 Task: Toggle the close-on-end option in the console.
Action: Mouse moved to (15, 482)
Screenshot: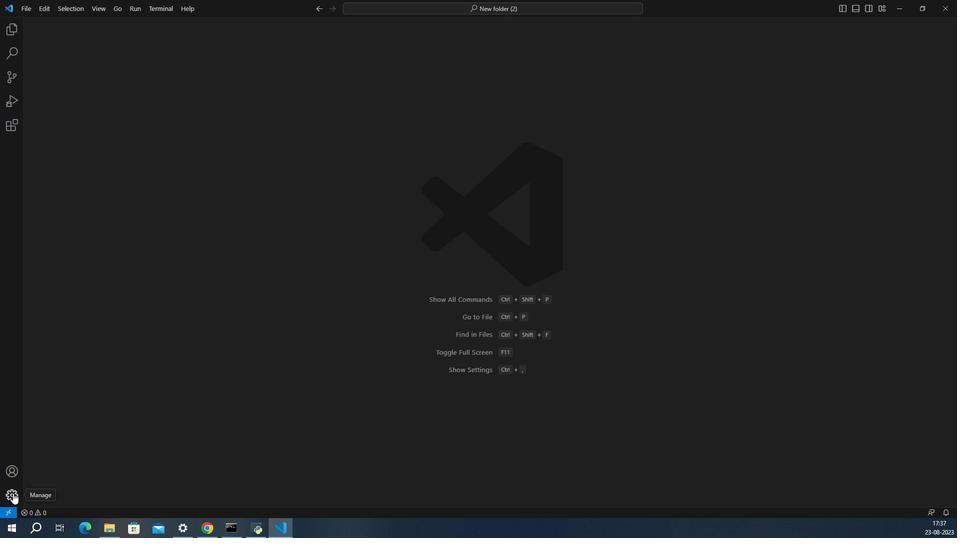 
Action: Mouse pressed left at (15, 482)
Screenshot: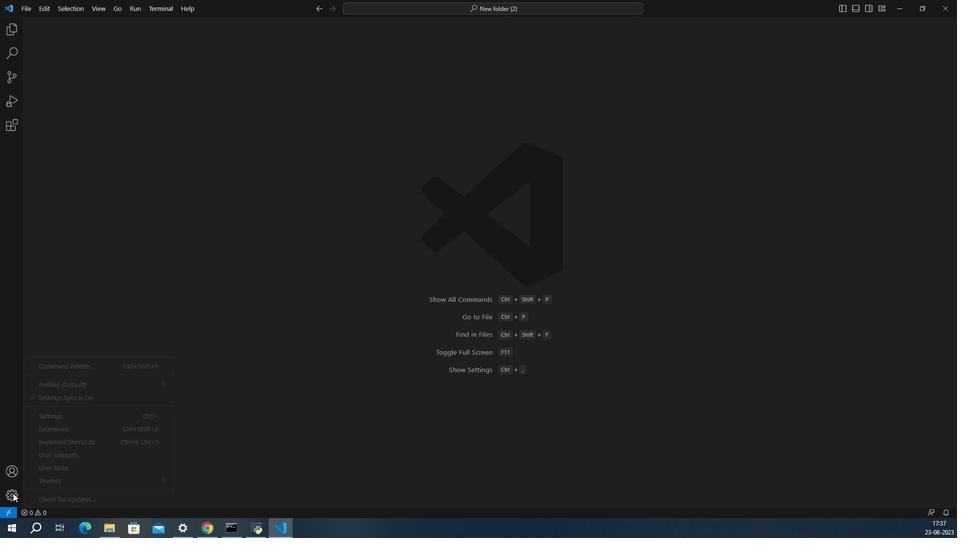 
Action: Mouse moved to (40, 421)
Screenshot: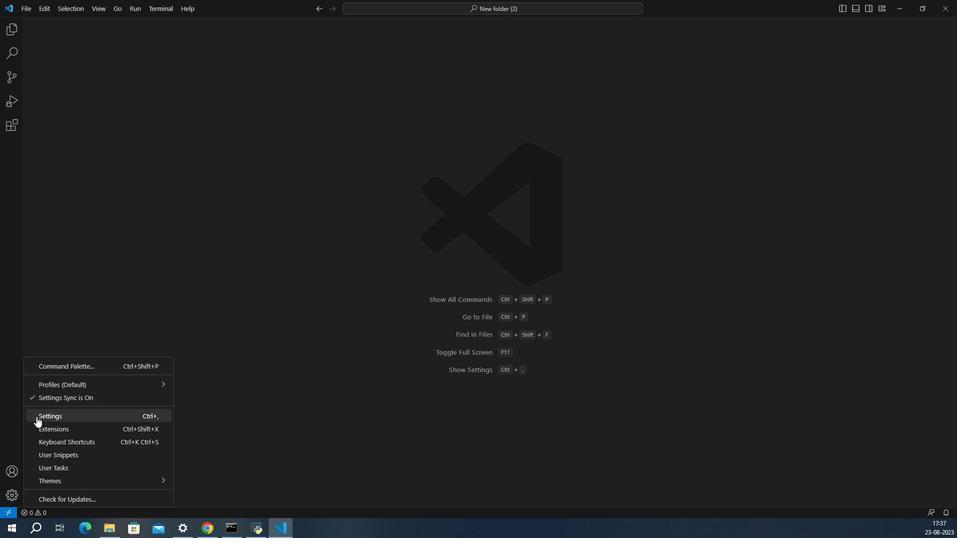 
Action: Mouse pressed left at (40, 421)
Screenshot: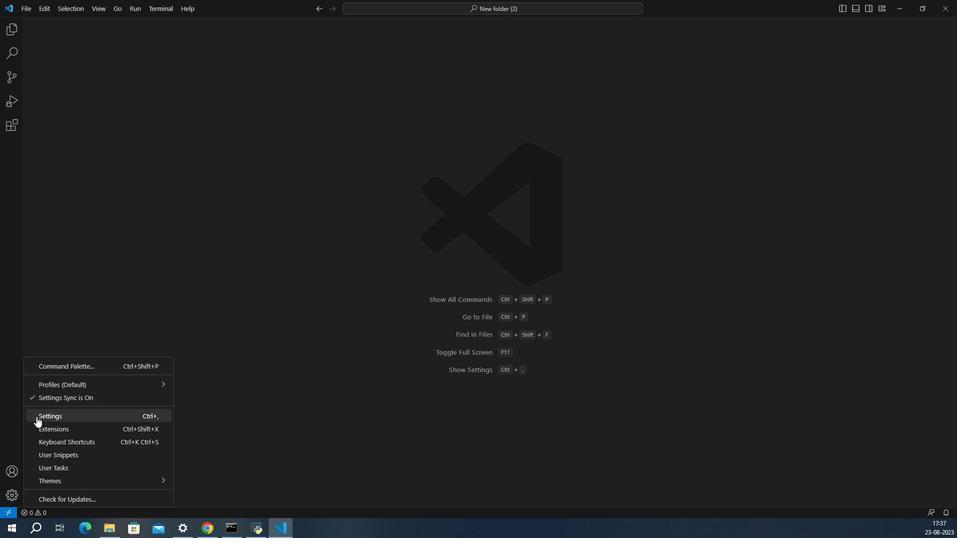 
Action: Mouse moved to (397, 442)
Screenshot: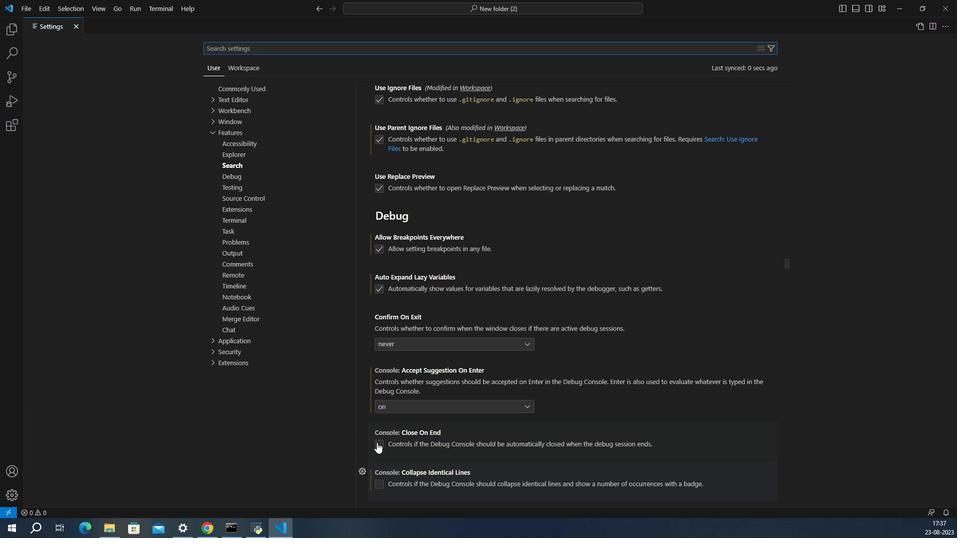 
Action: Mouse pressed left at (397, 442)
Screenshot: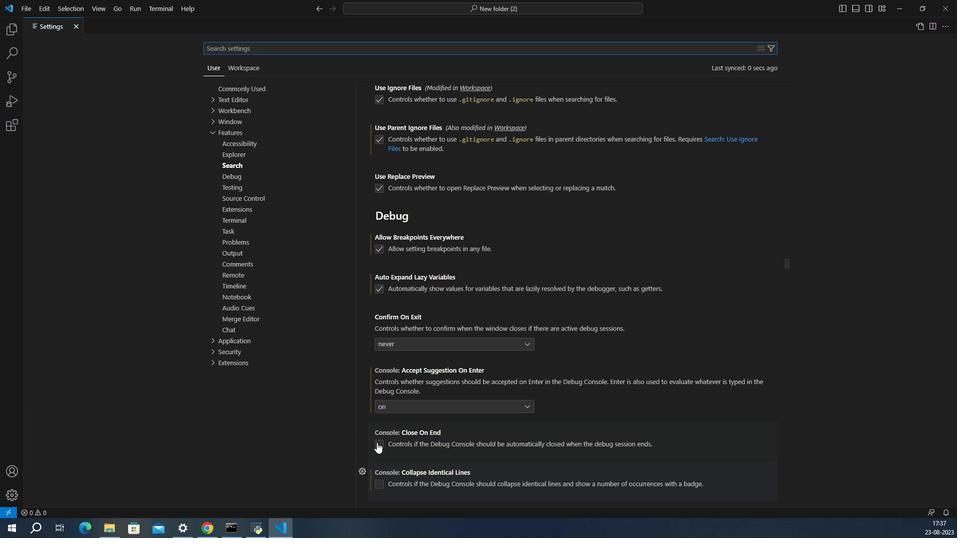 
Action: Mouse moved to (426, 444)
Screenshot: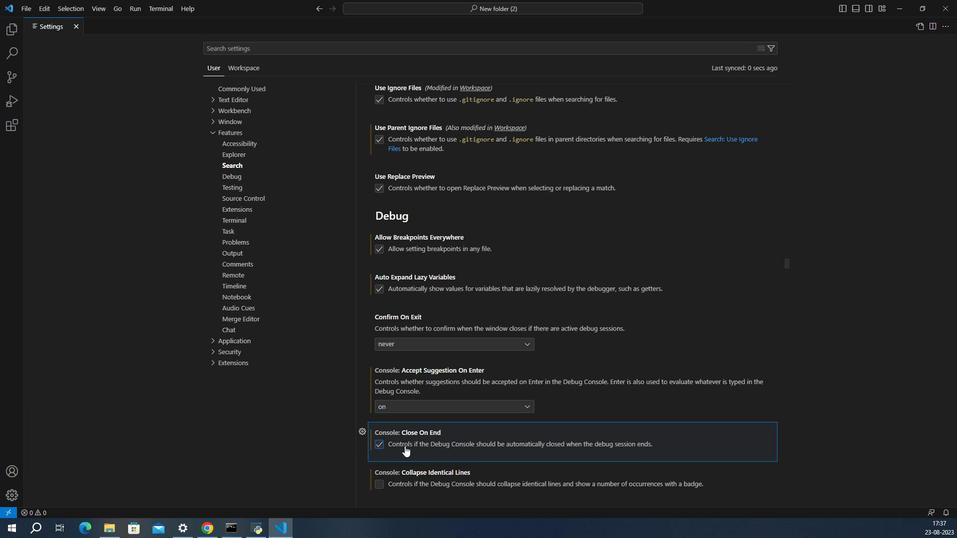 
